 Task: Change the cursor surrounding lines to 0 in the cursor.
Action: Mouse moved to (340, 463)
Screenshot: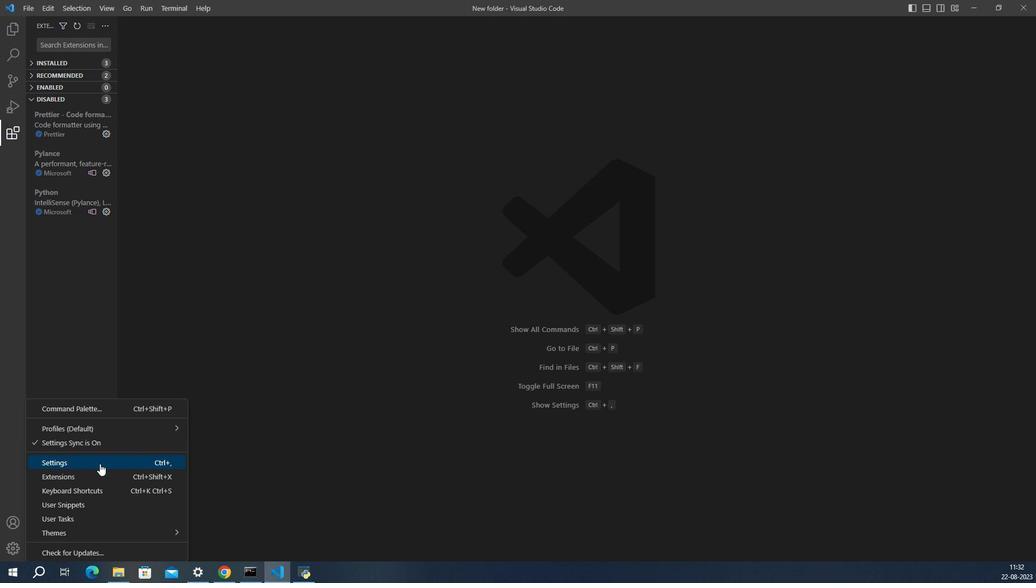 
Action: Mouse pressed left at (340, 463)
Screenshot: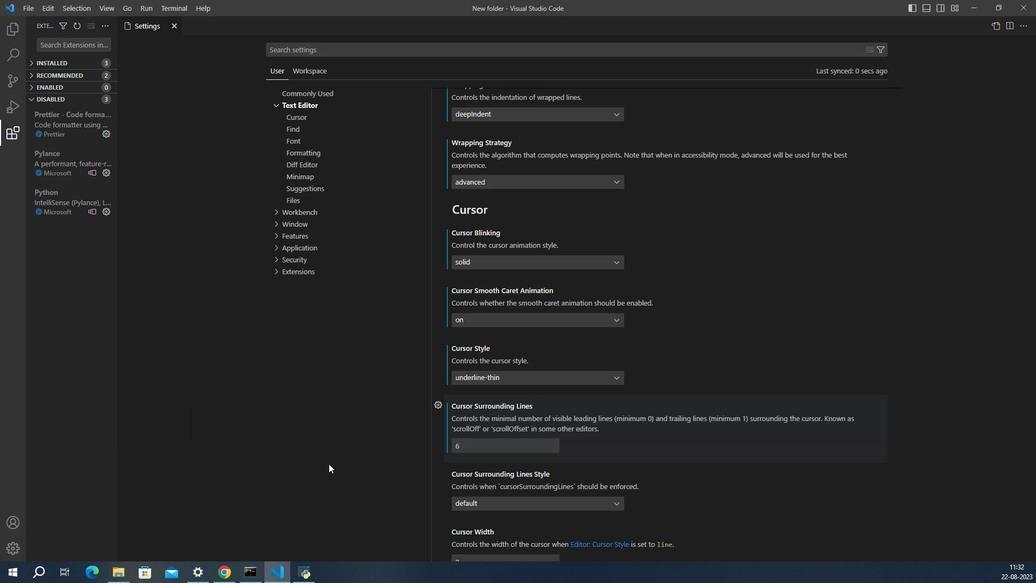 
Action: Mouse moved to (471, 442)
Screenshot: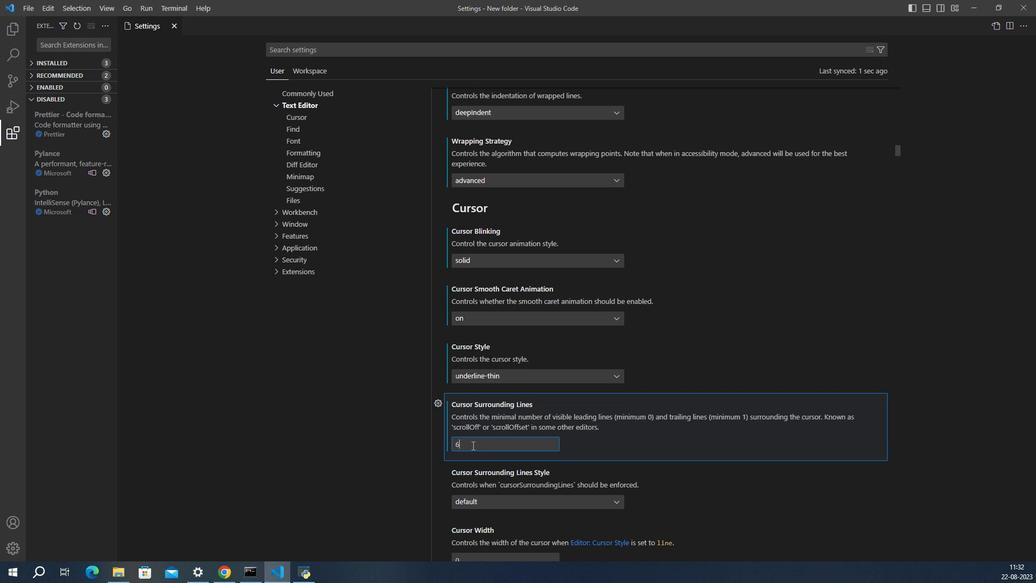 
Action: Mouse pressed left at (471, 442)
Screenshot: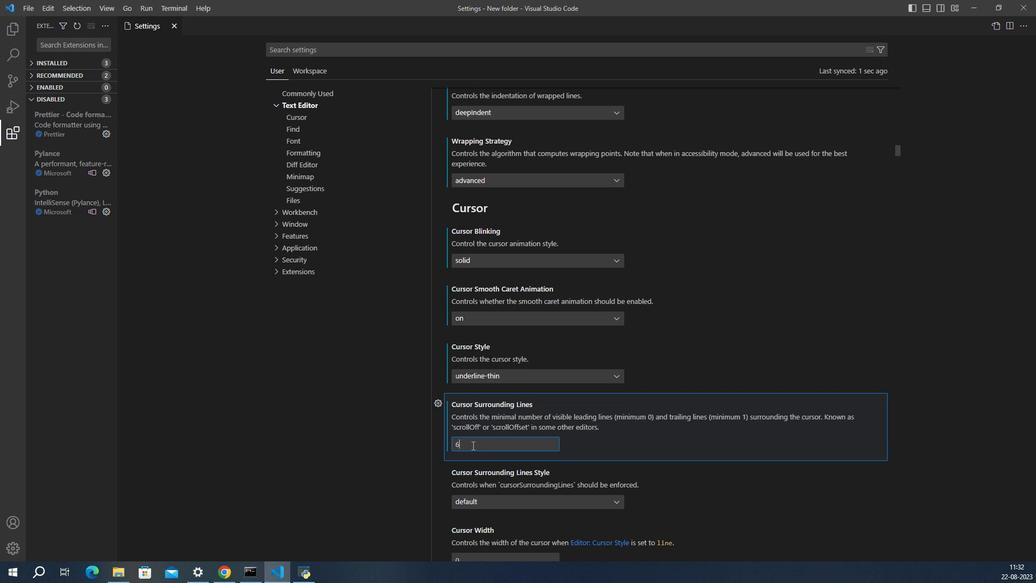 
Action: Key pressed <Key.backspace>0
Screenshot: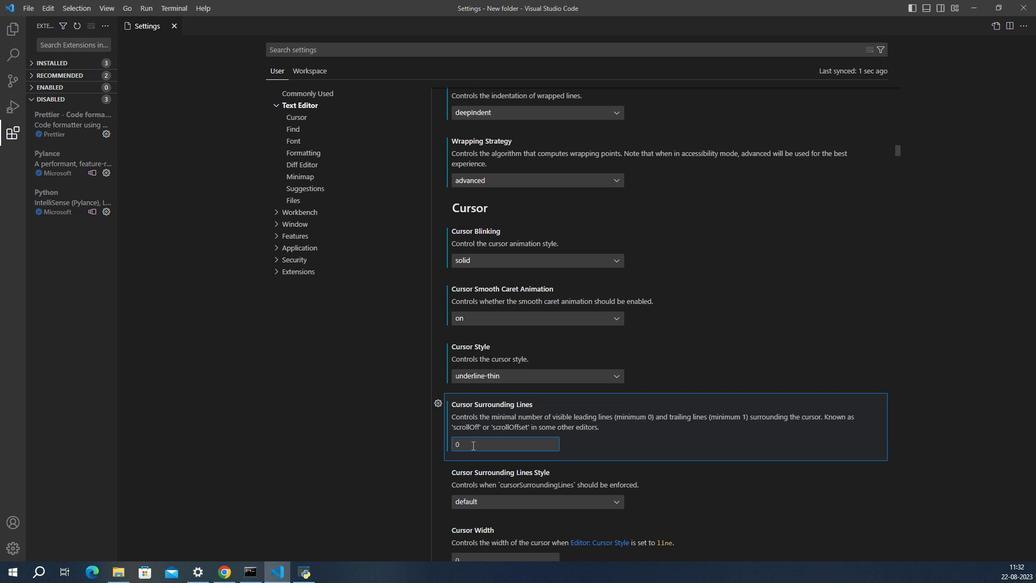 
